 Task: Set your home address to "312 North Mountain View Avenue, Los Angeles, CA".
Action: Mouse moved to (366, 59)
Screenshot: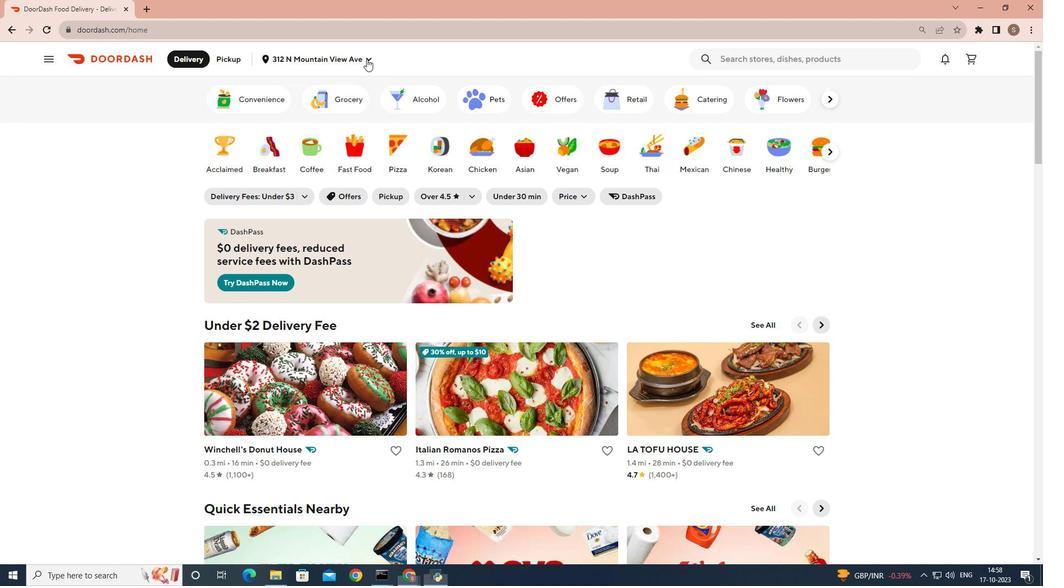 
Action: Mouse pressed left at (366, 59)
Screenshot: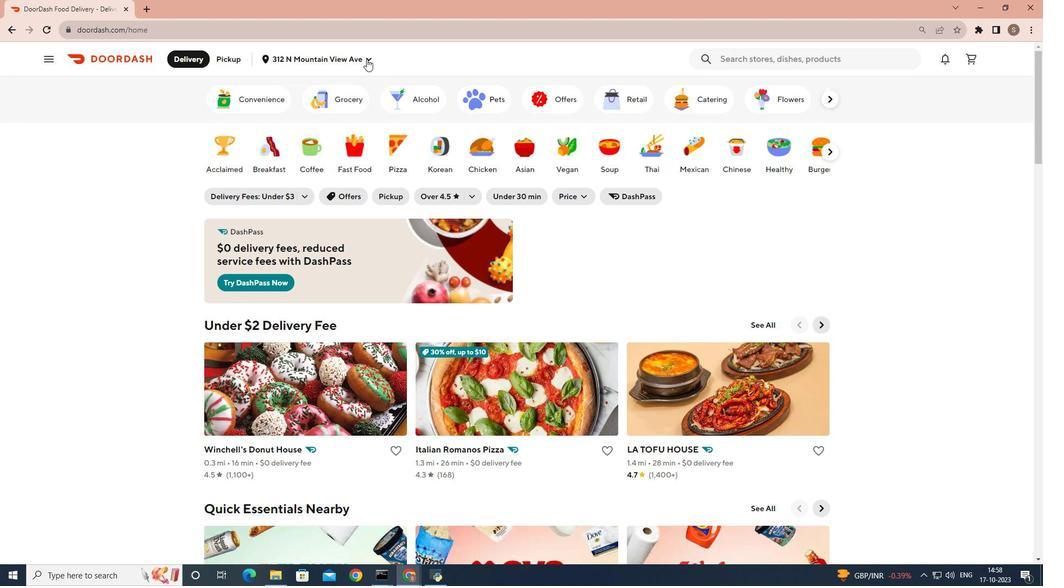 
Action: Mouse moved to (632, 298)
Screenshot: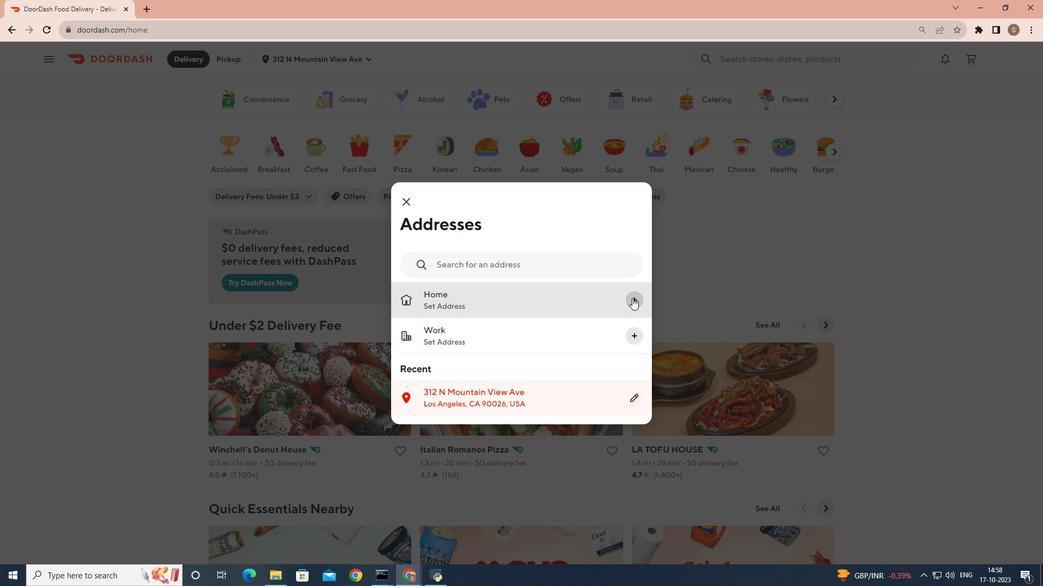 
Action: Mouse pressed left at (632, 298)
Screenshot: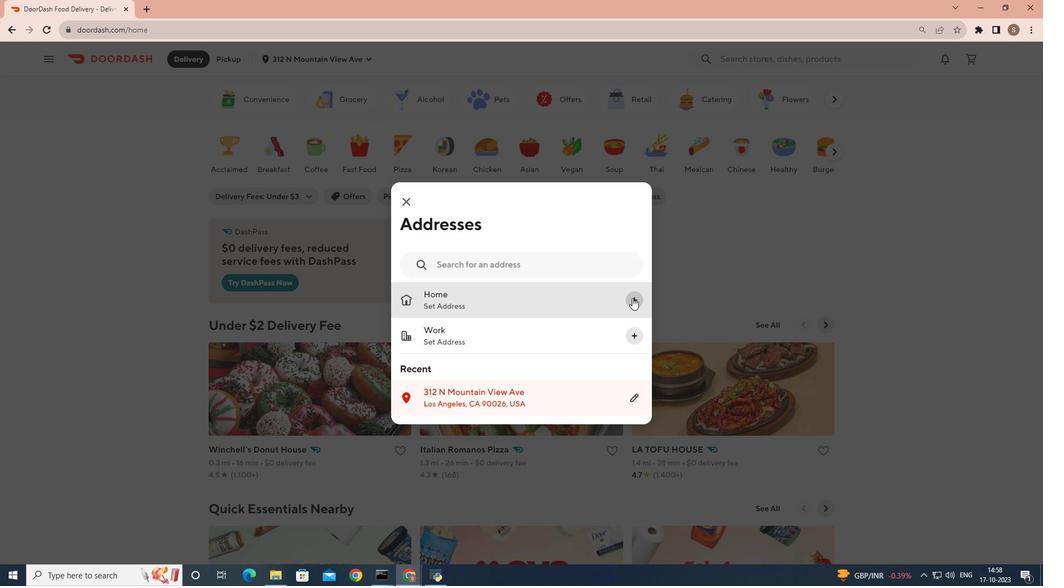 
Action: Mouse moved to (560, 307)
Screenshot: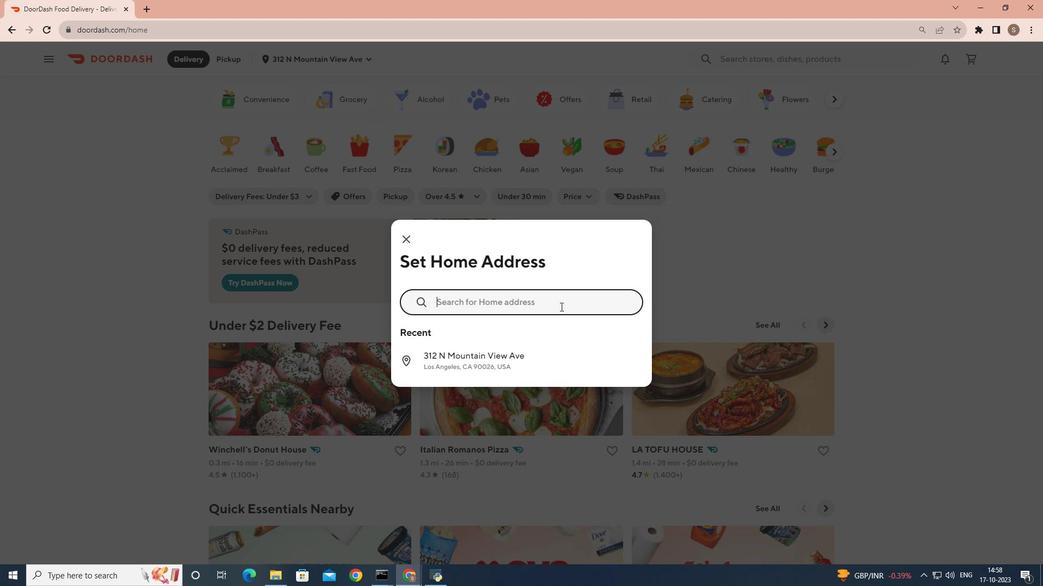 
Action: Mouse pressed left at (560, 307)
Screenshot: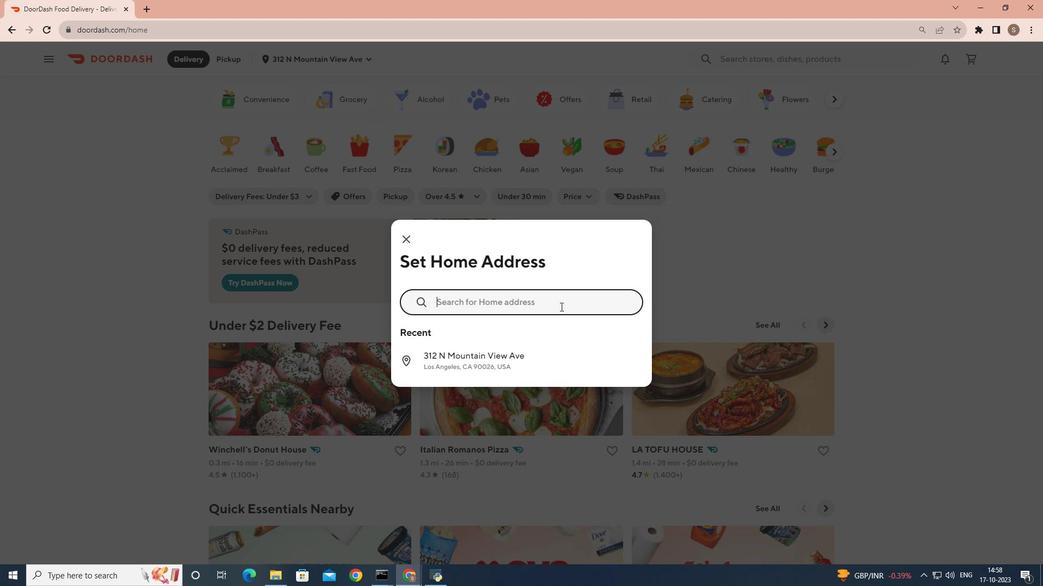 
Action: Mouse moved to (565, 305)
Screenshot: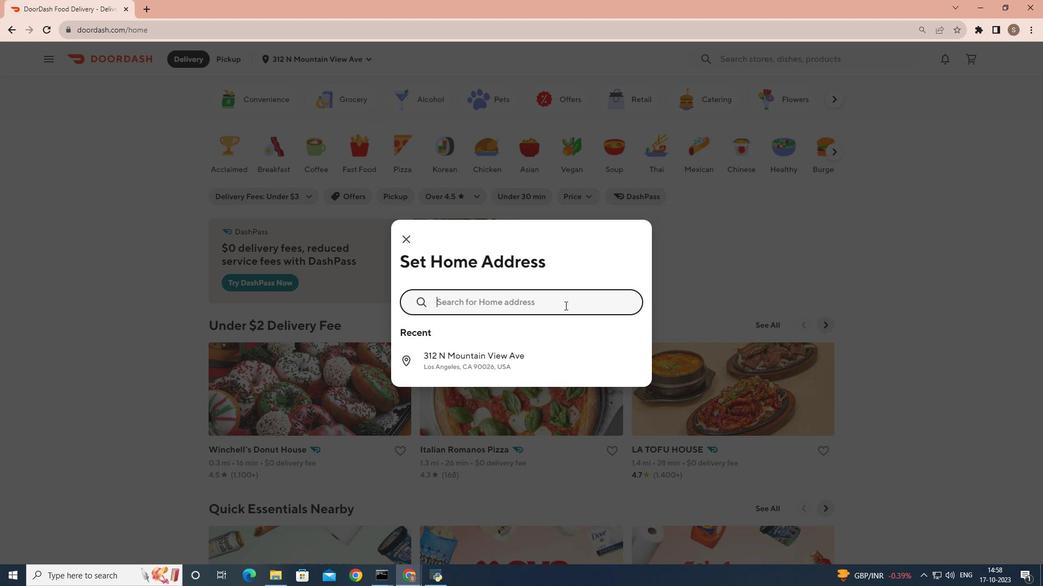
Action: Key pressed 312<Key.space><Key.shift>North<Key.space><Key.shift>Mountain<Key.space><Key.shift>View<Key.space><Key.shift>Avenue,<Key.space><Key.shift>Los<Key.space><Key.shift>Angeles,<Key.space><Key.shift>CA<Key.enter>
Screenshot: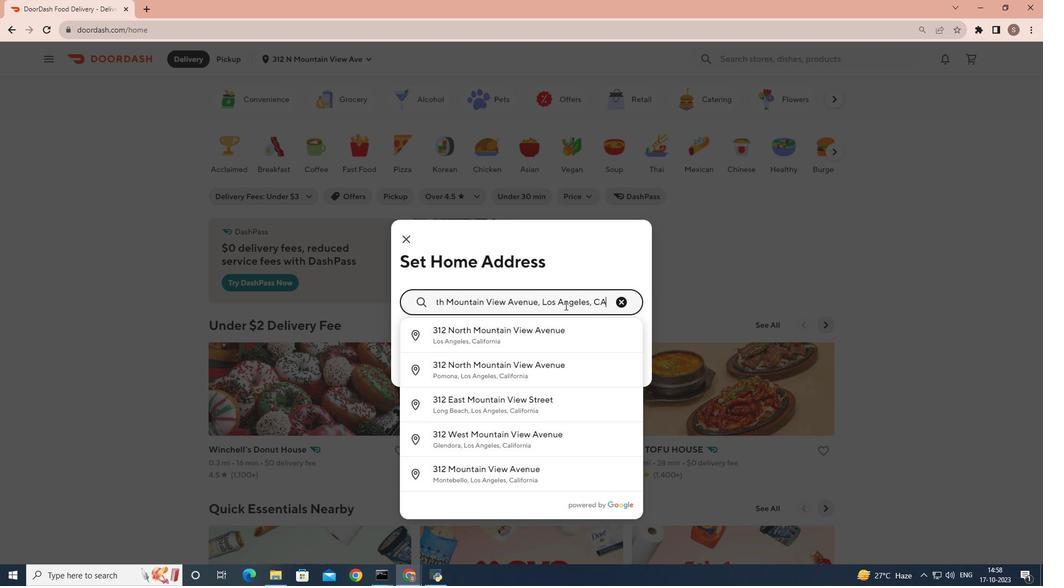 
Action: Mouse moved to (603, 534)
Screenshot: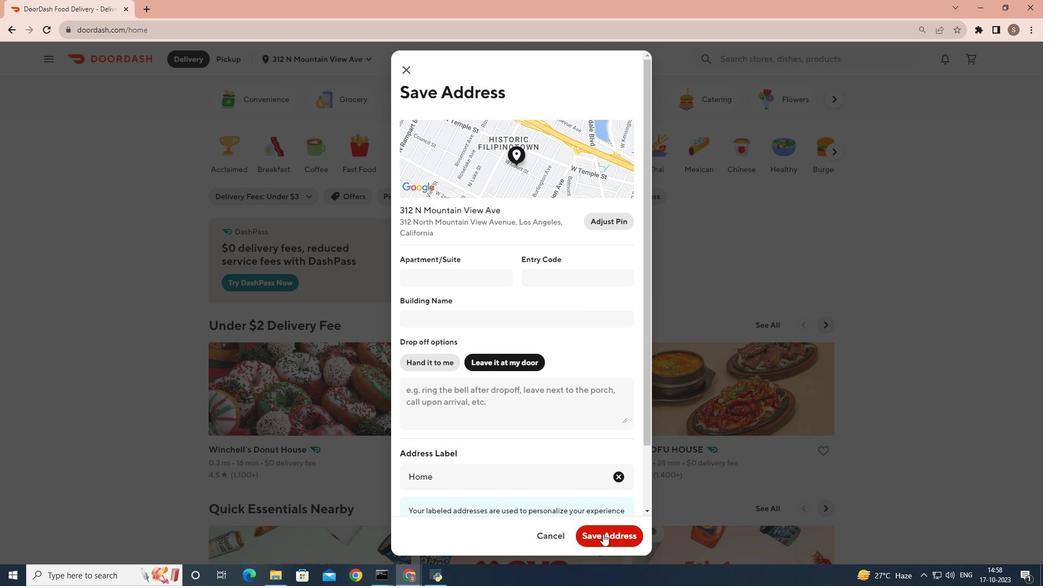 
Action: Mouse pressed left at (603, 534)
Screenshot: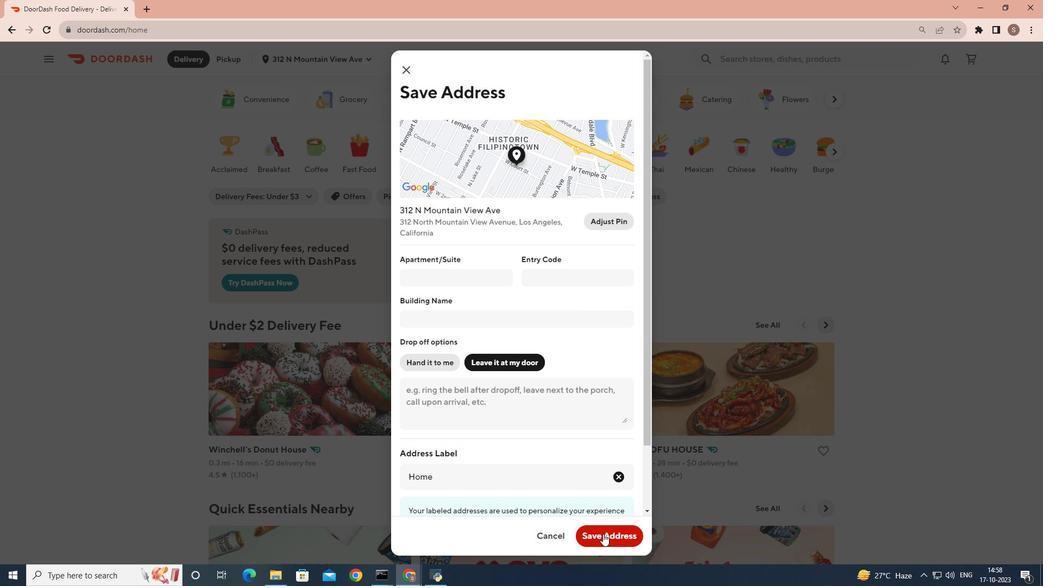 
